 Task: Create ChildIssue0008 as Child Issue of Issue Issue0004 in Backlog  in Scrum Project Project0001 in Jira
Action: Mouse moved to (479, 530)
Screenshot: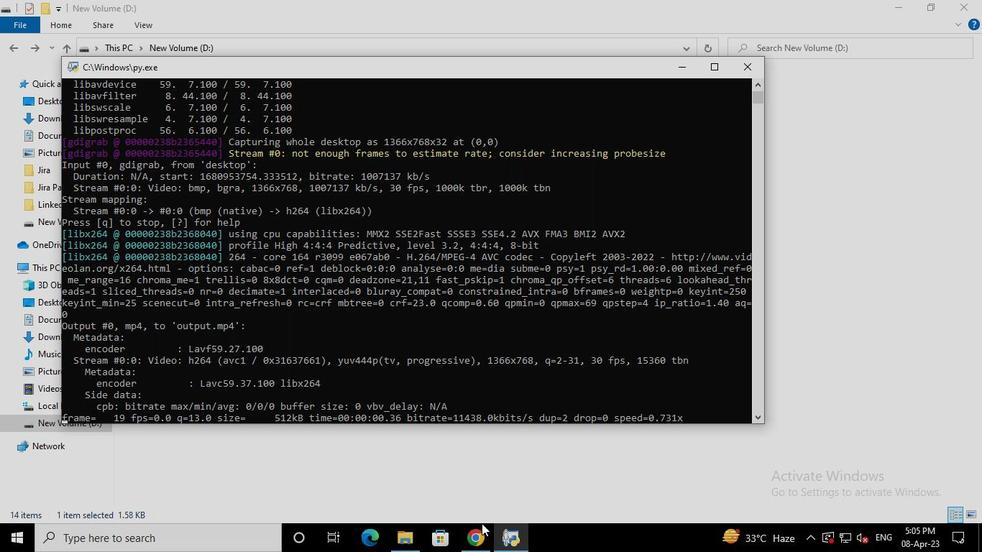 
Action: Mouse pressed left at (479, 530)
Screenshot: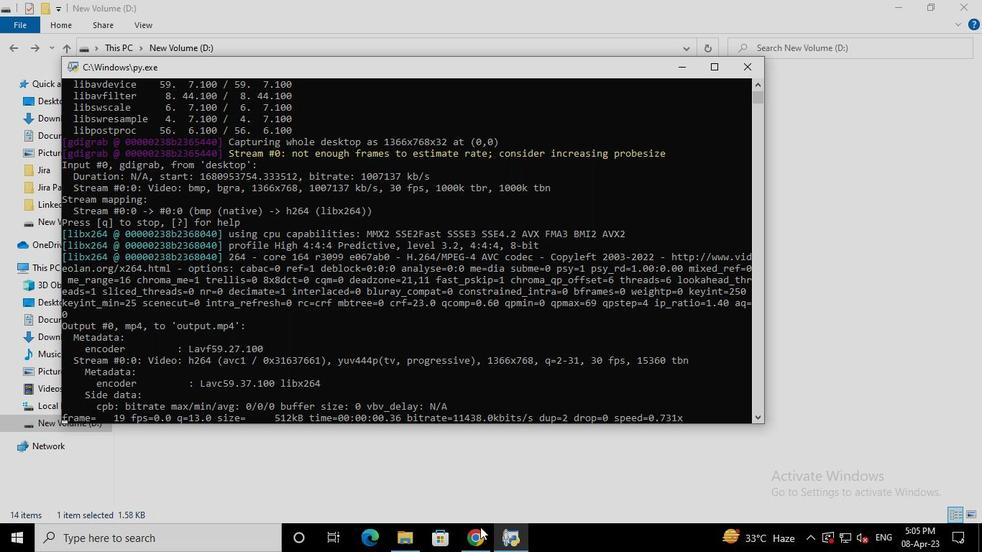 
Action: Mouse moved to (117, 223)
Screenshot: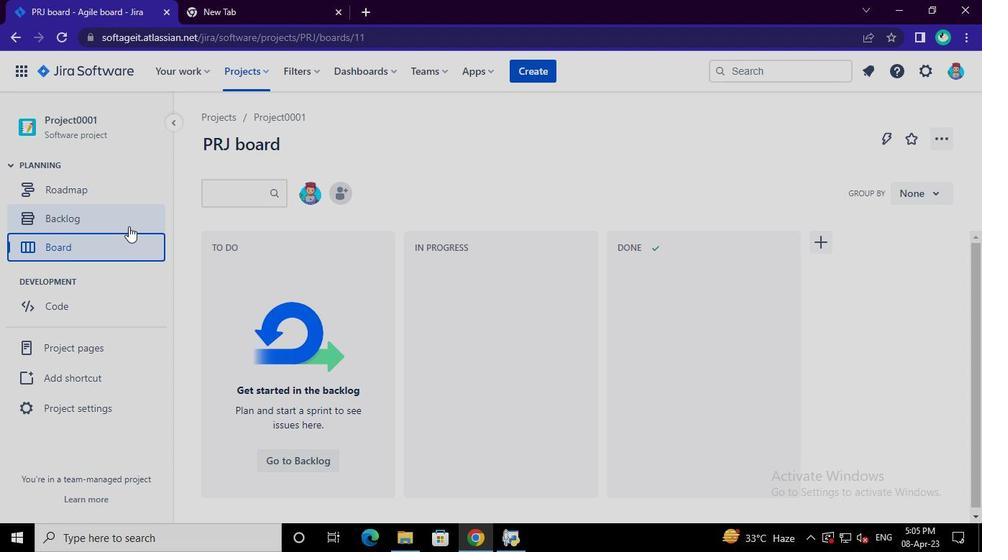 
Action: Mouse pressed left at (117, 223)
Screenshot: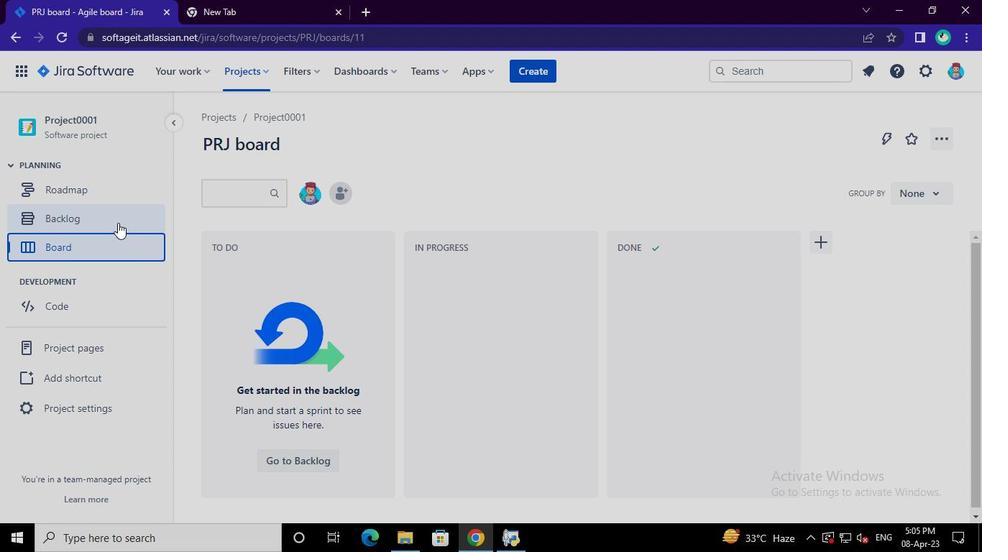 
Action: Mouse moved to (307, 417)
Screenshot: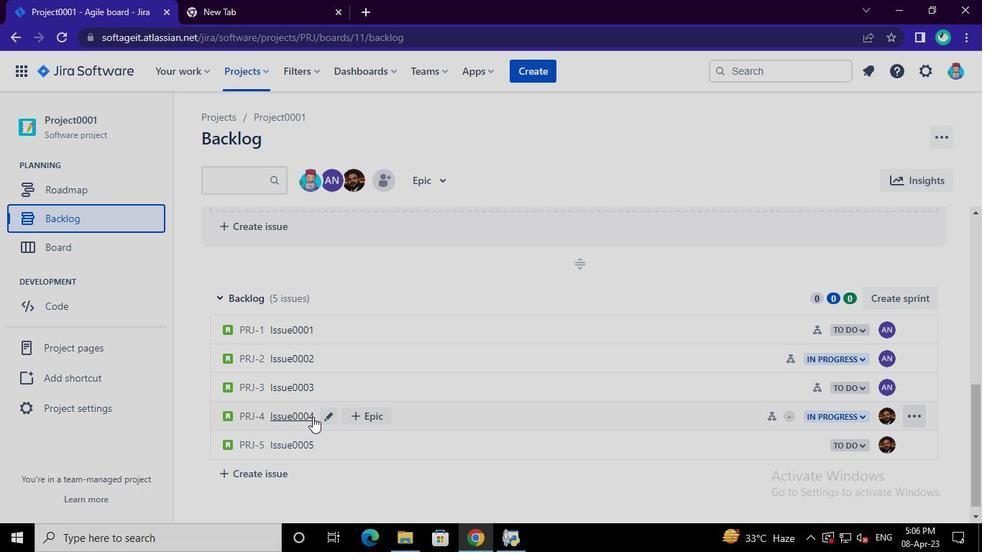 
Action: Mouse pressed left at (307, 417)
Screenshot: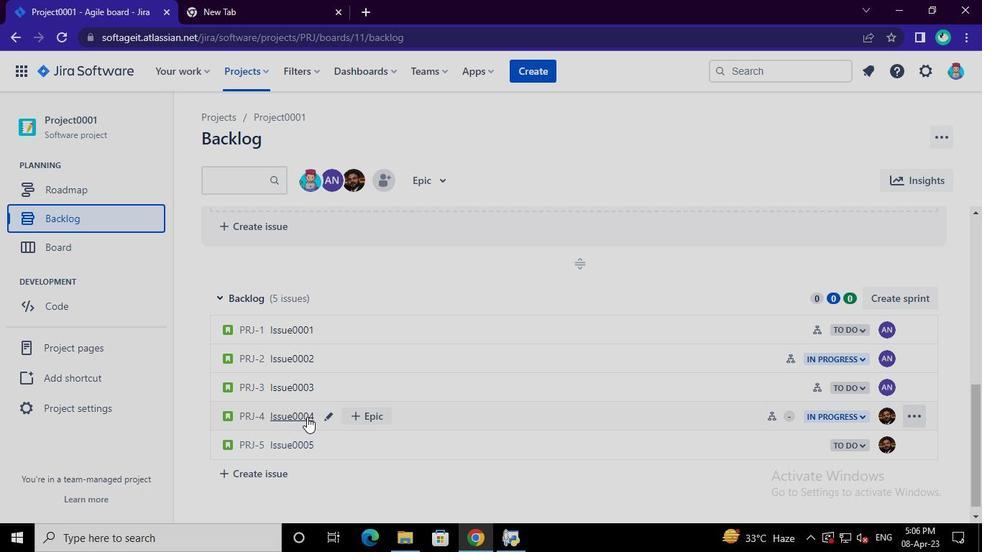 
Action: Mouse moved to (727, 288)
Screenshot: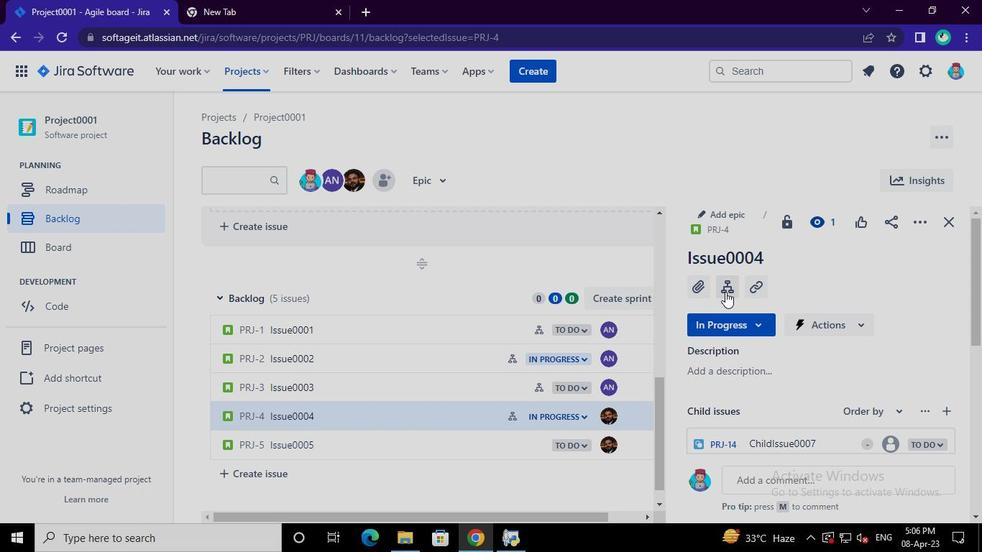 
Action: Mouse pressed left at (727, 288)
Screenshot: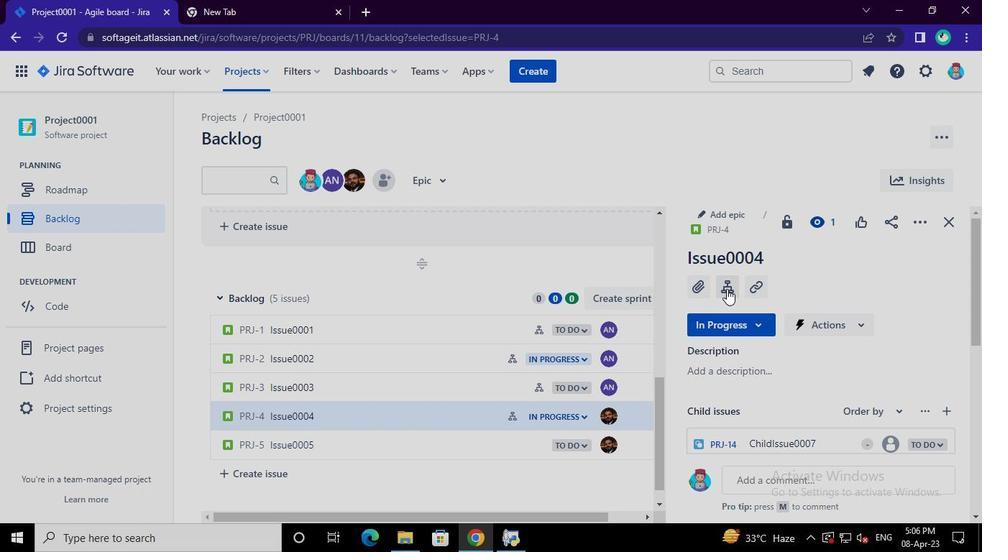 
Action: Mouse moved to (742, 356)
Screenshot: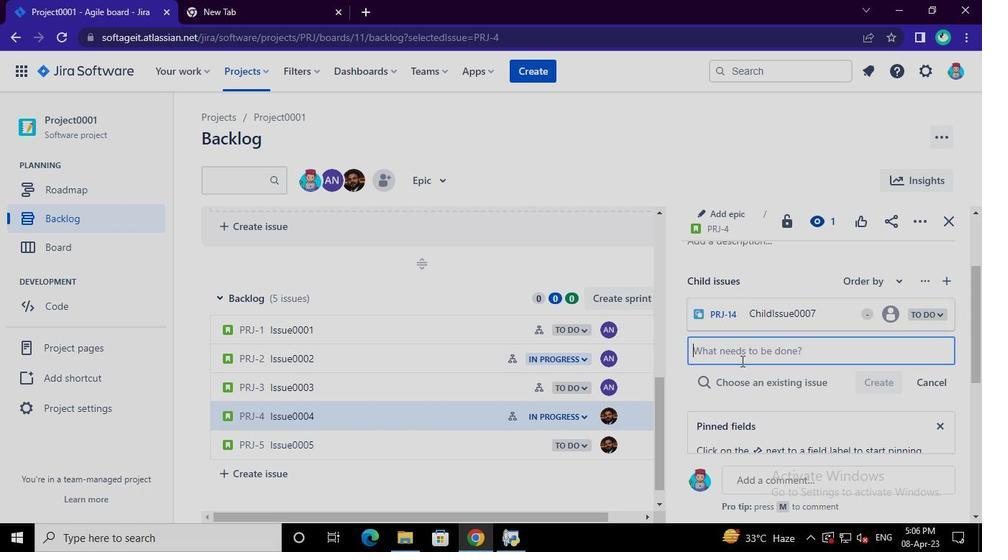 
Action: Mouse pressed left at (742, 356)
Screenshot: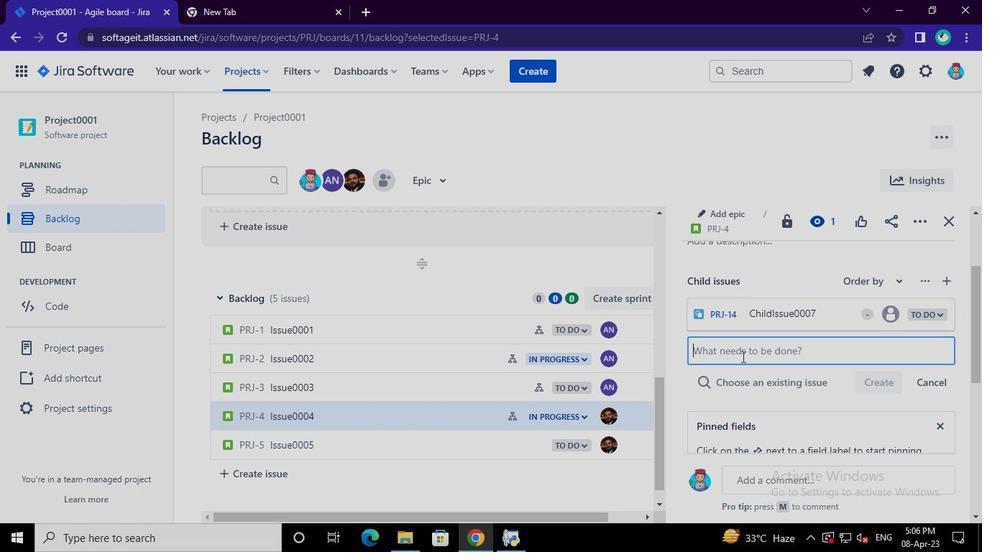 
Action: Keyboard Key.shift
Screenshot: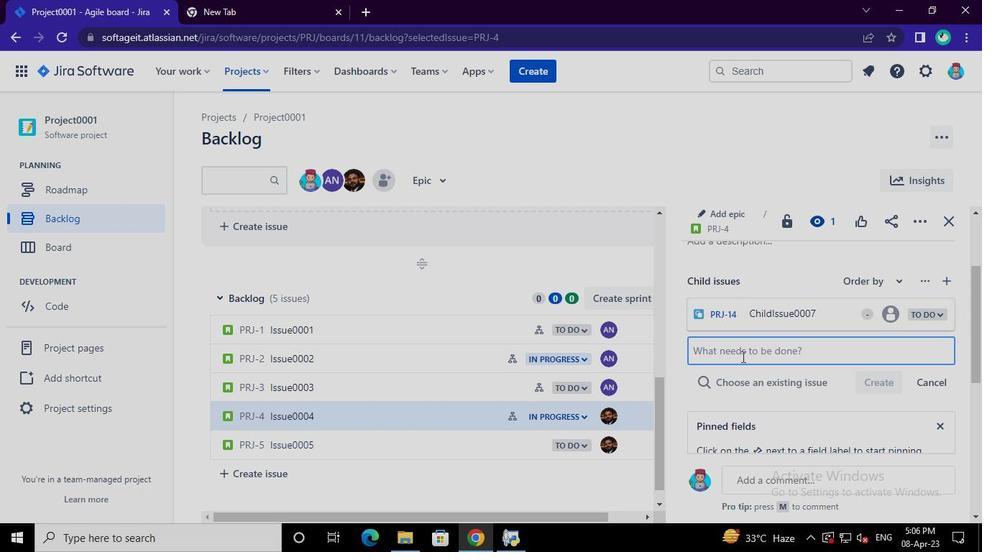 
Action: Keyboard C
Screenshot: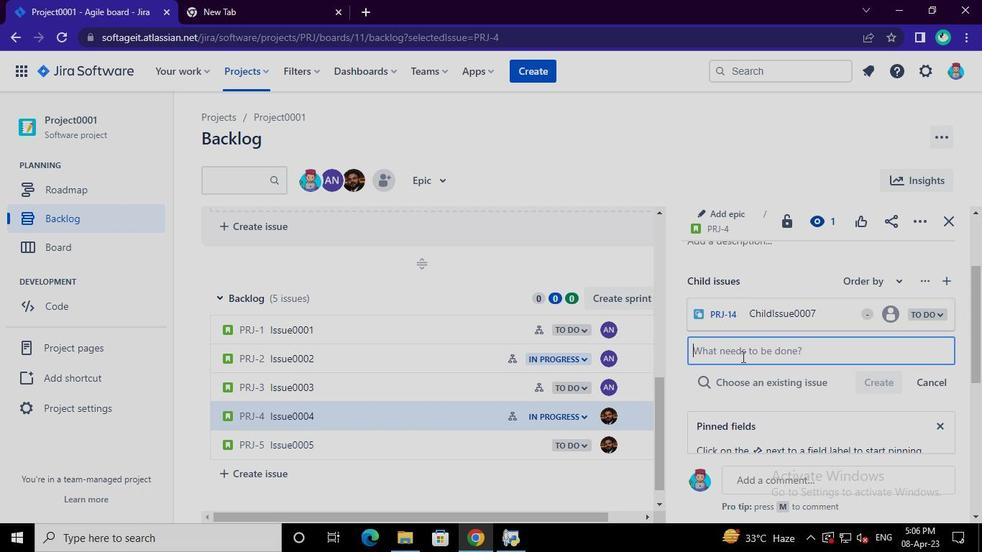 
Action: Keyboard h
Screenshot: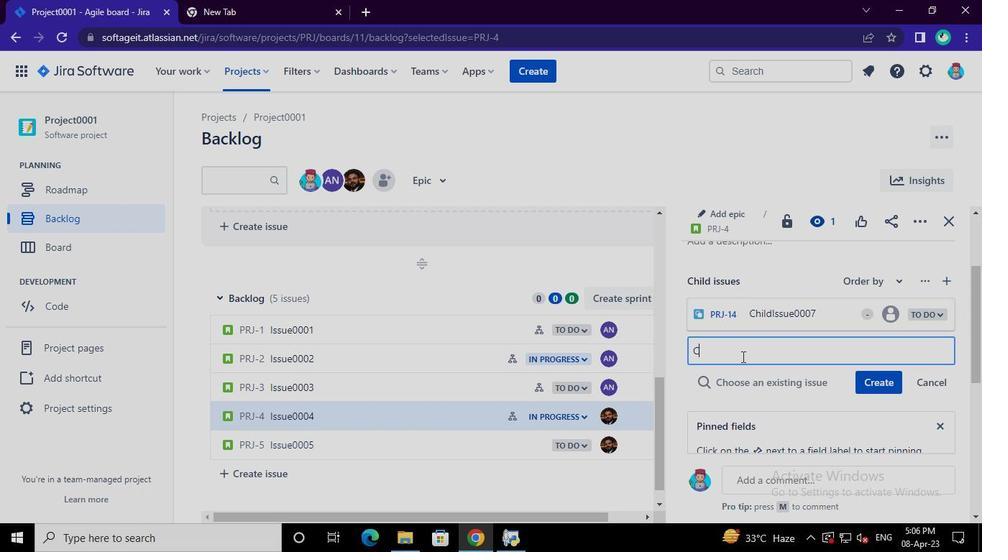 
Action: Keyboard i
Screenshot: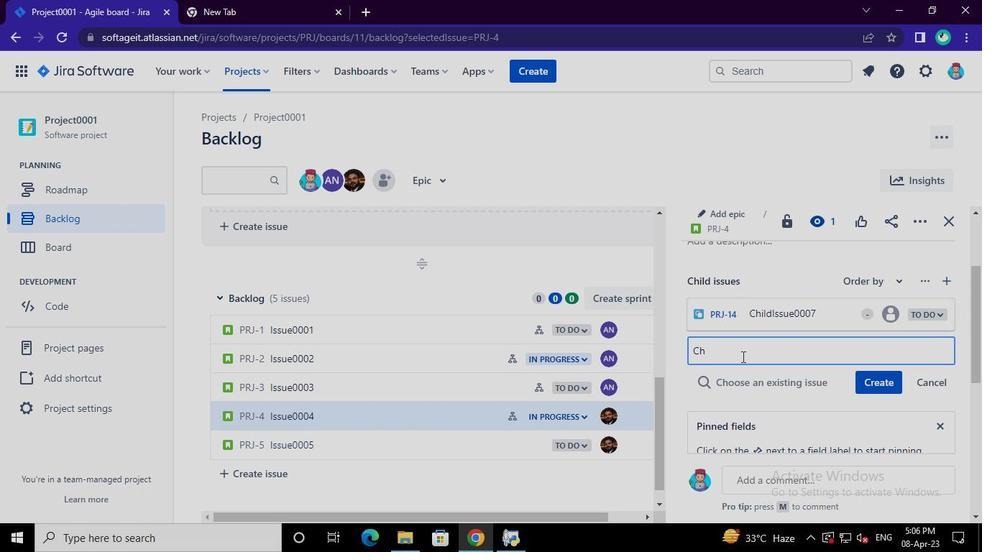 
Action: Keyboard l
Screenshot: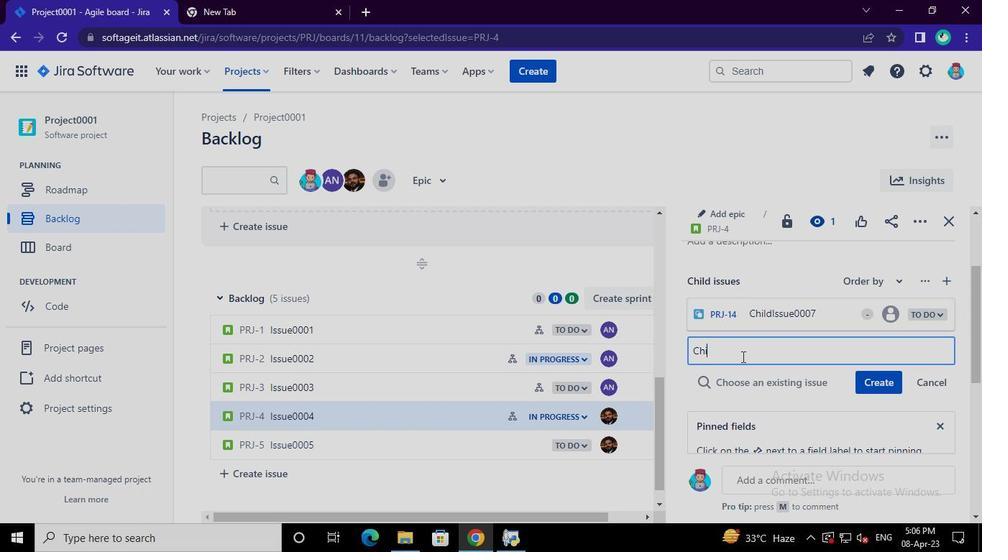 
Action: Keyboard d
Screenshot: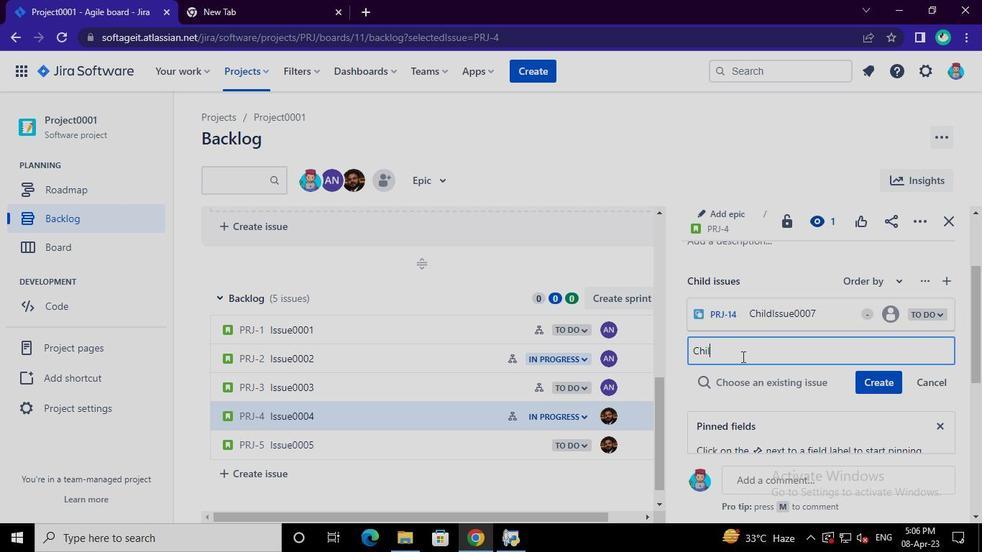 
Action: Keyboard Key.shift
Screenshot: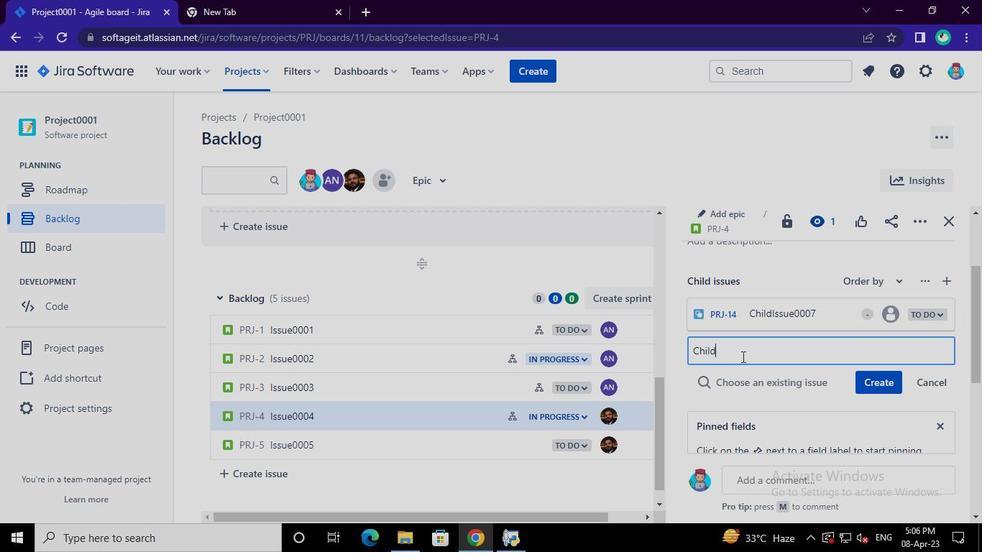
Action: Keyboard I
Screenshot: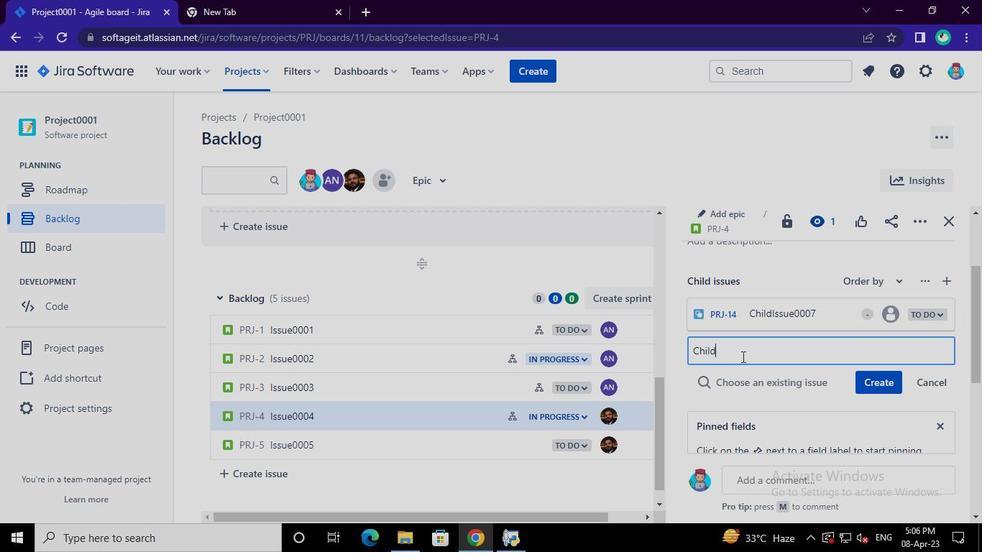 
Action: Keyboard s
Screenshot: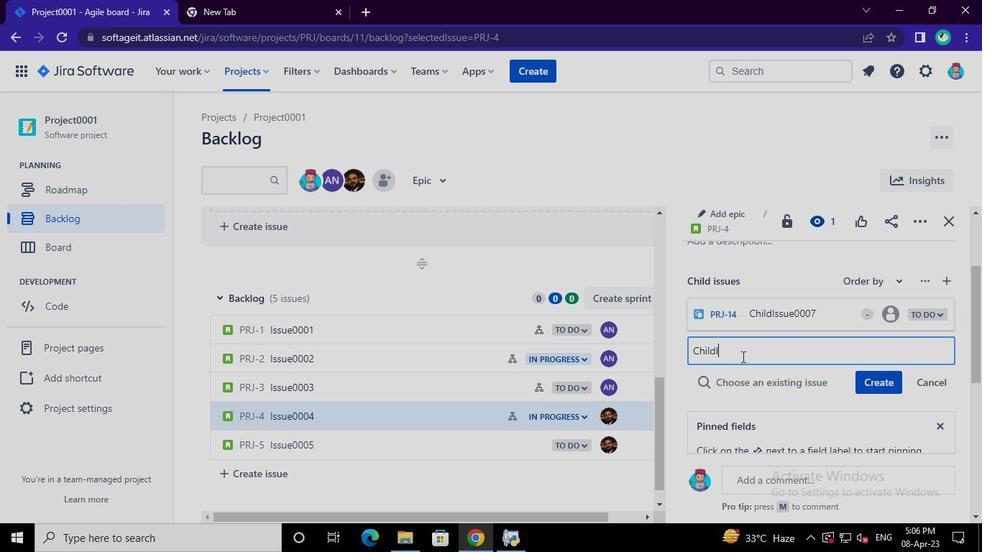 
Action: Keyboard s
Screenshot: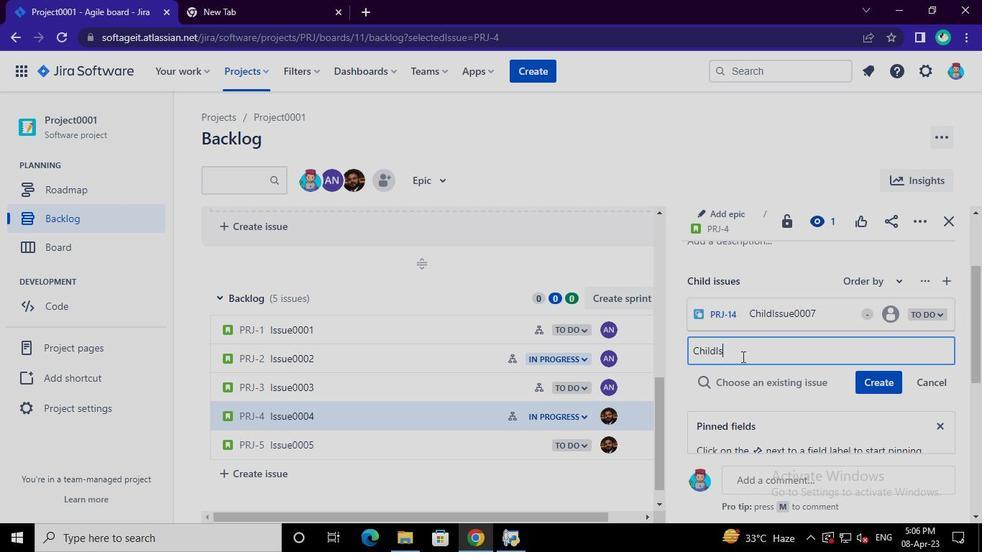 
Action: Keyboard u
Screenshot: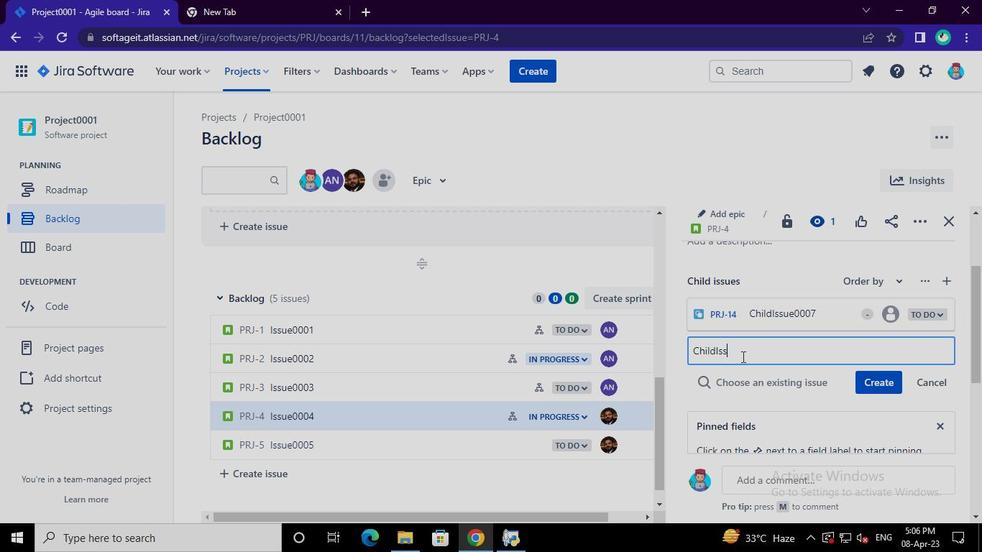 
Action: Keyboard e
Screenshot: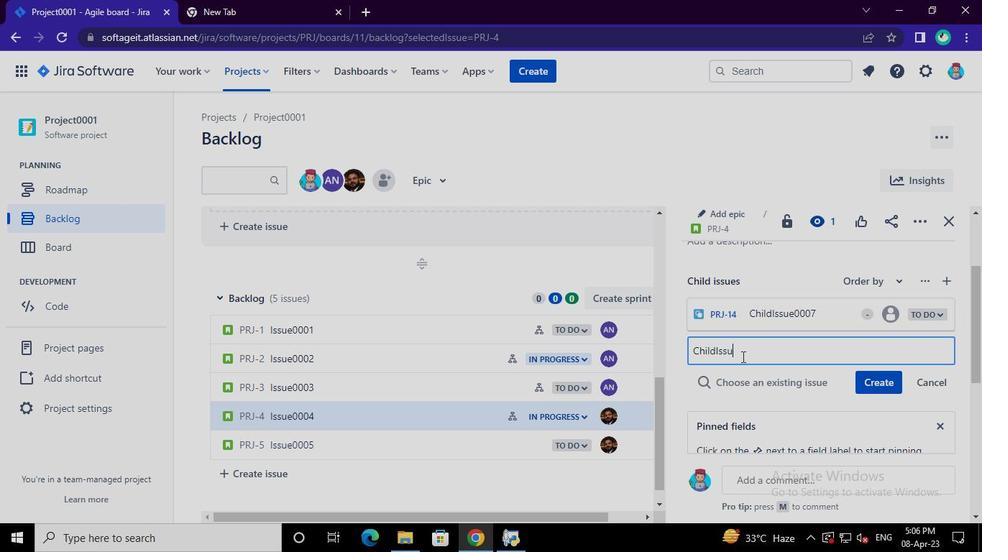 
Action: Keyboard <96>
Screenshot: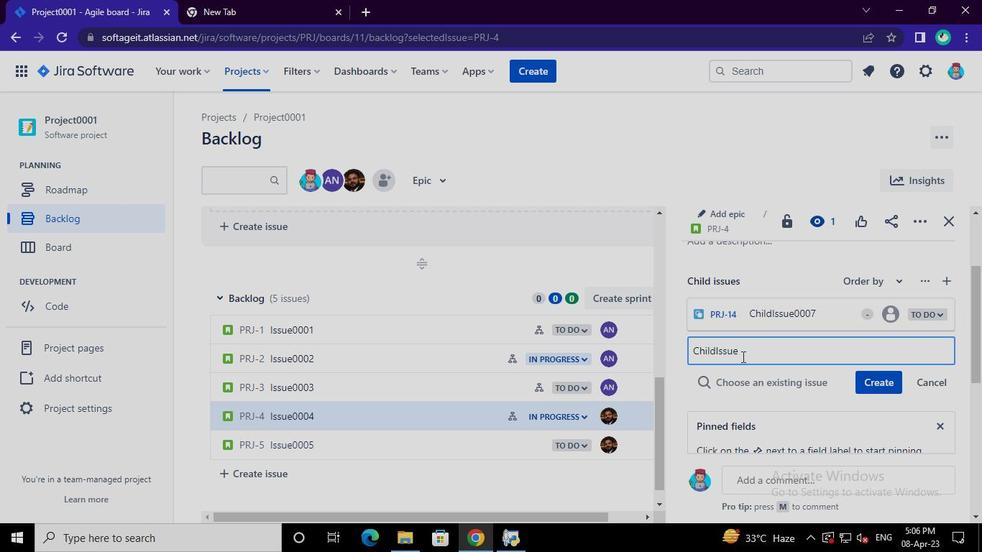 
Action: Keyboard <96>
Screenshot: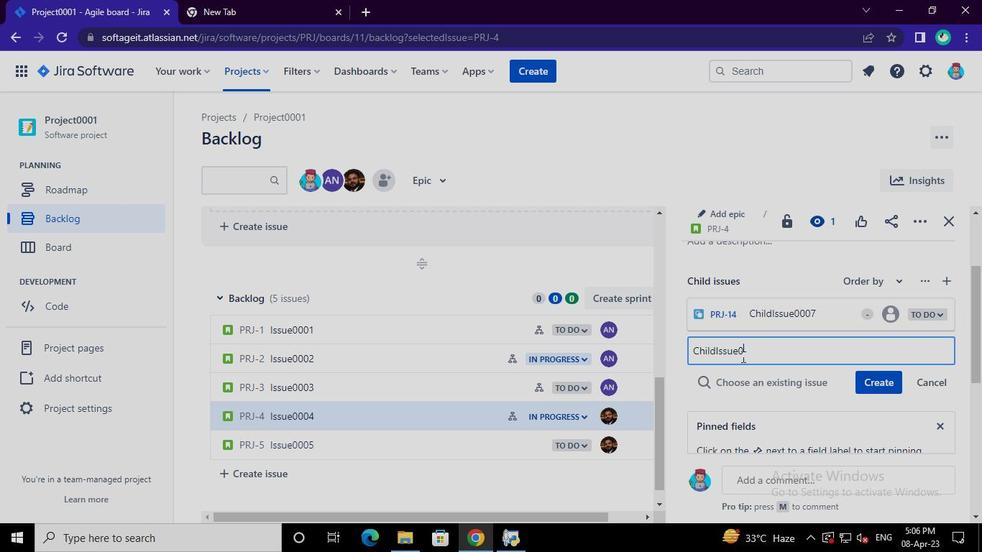 
Action: Keyboard <96>
Screenshot: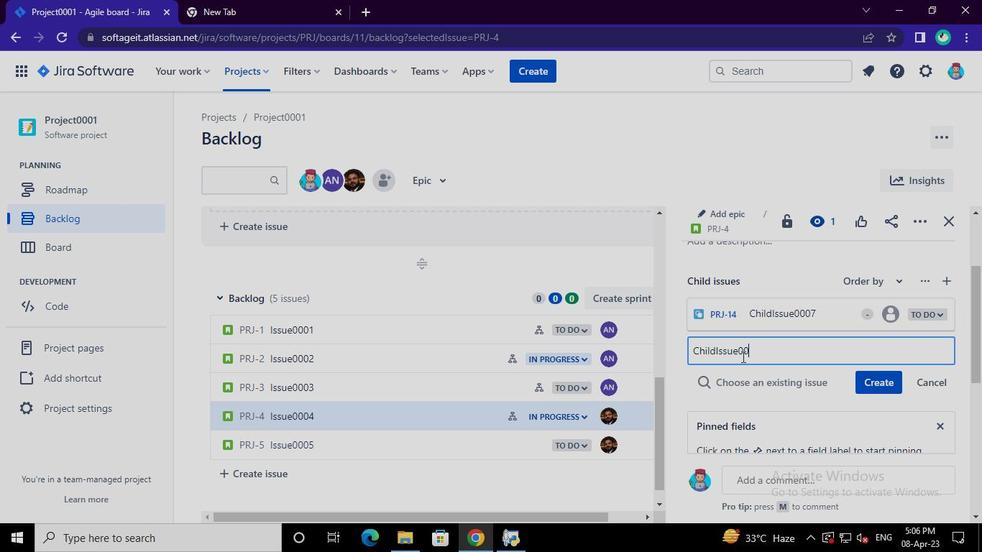 
Action: Keyboard <104>
Screenshot: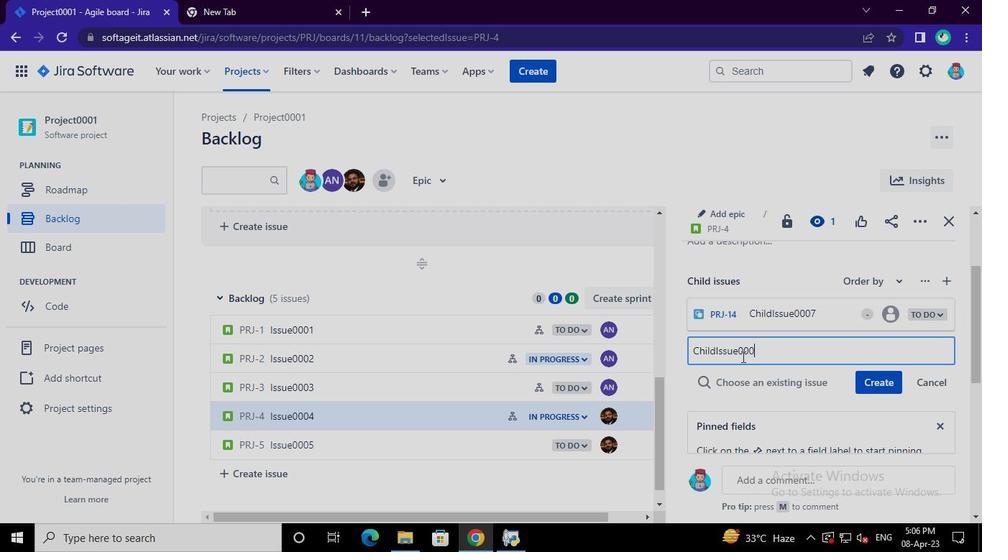 
Action: Mouse moved to (858, 381)
Screenshot: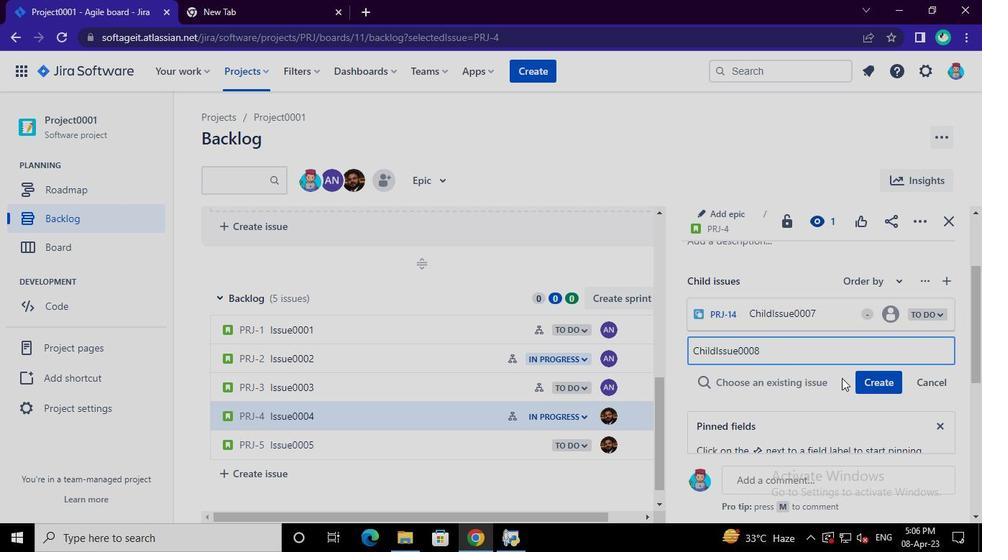 
Action: Mouse pressed left at (858, 381)
Screenshot: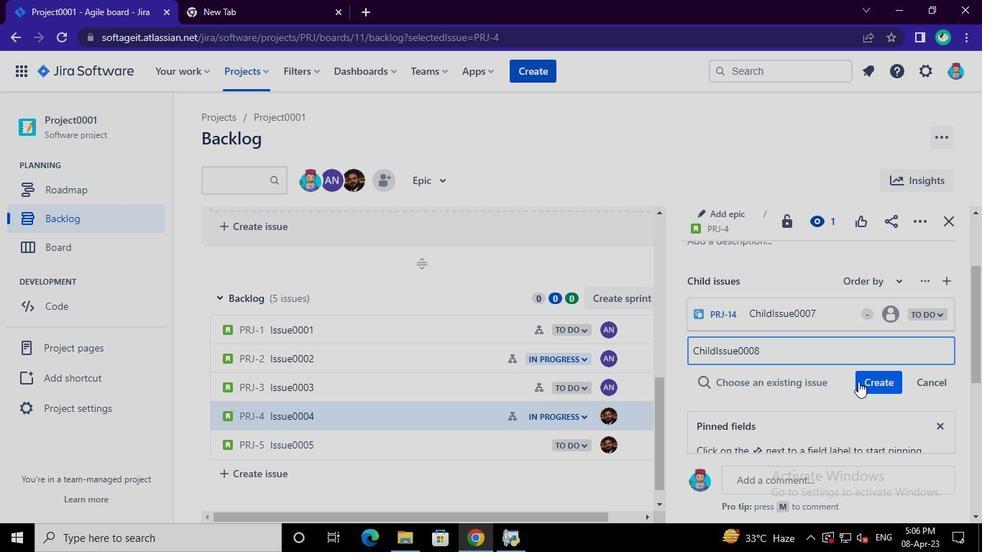 
Action: Mouse moved to (515, 538)
Screenshot: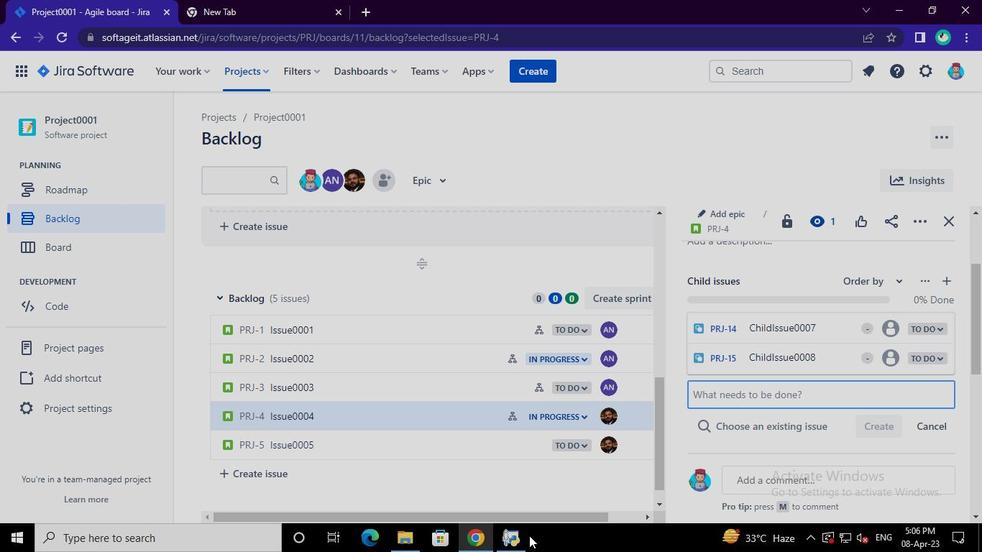 
Action: Mouse pressed left at (515, 538)
Screenshot: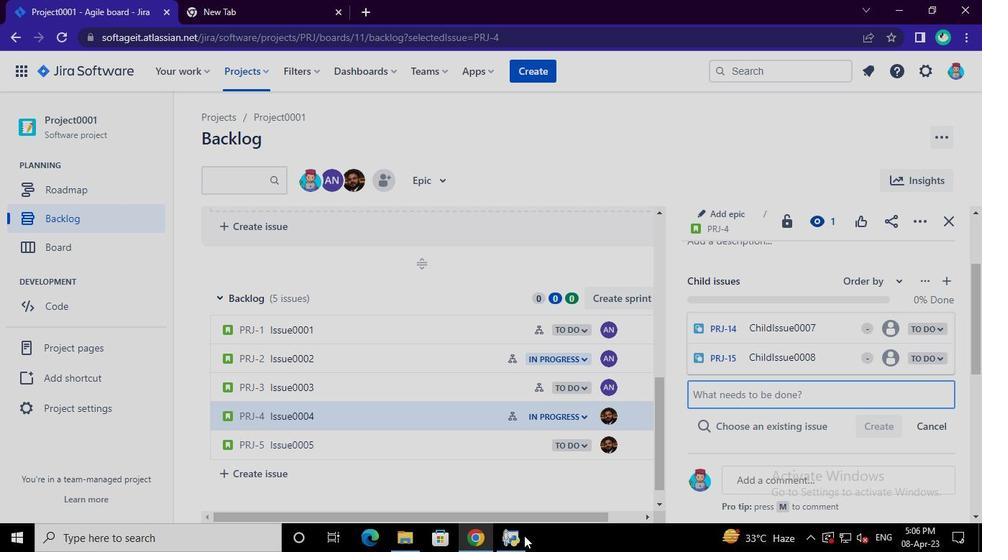 
Action: Mouse moved to (741, 66)
Screenshot: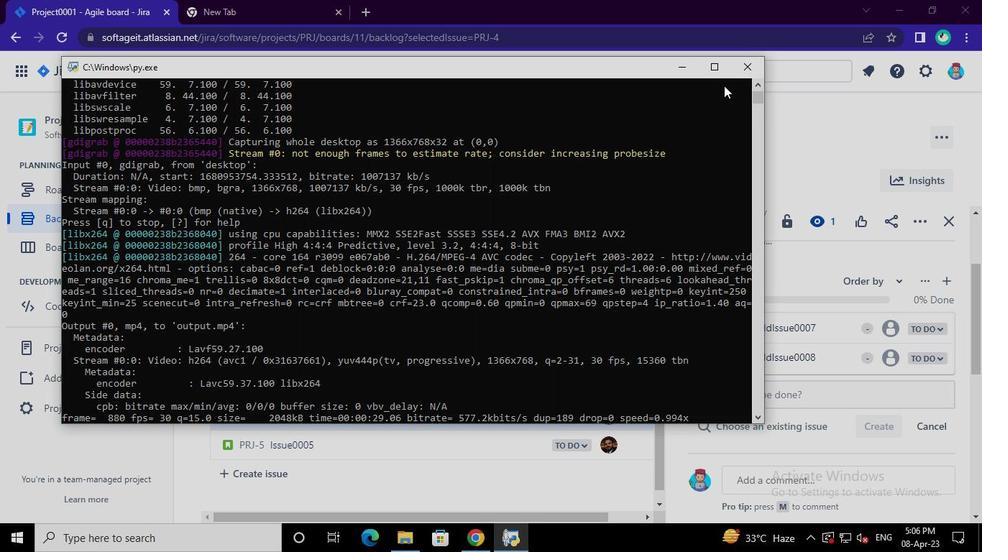 
Action: Mouse pressed left at (741, 66)
Screenshot: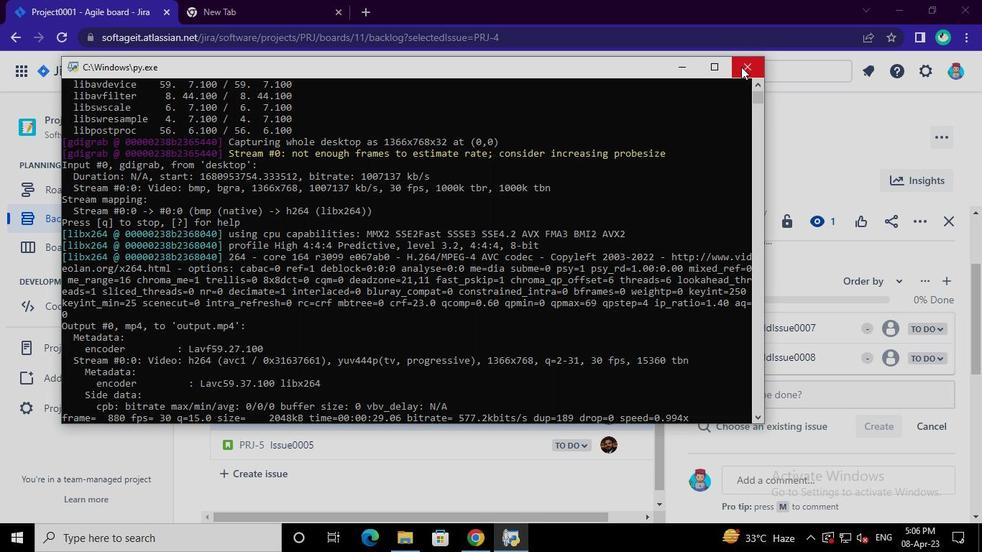 
